 Task: Check your calendar for any meetings on June 22, 2023, and read the email about email etiquette guidelines.
Action: Mouse moved to (20, 40)
Screenshot: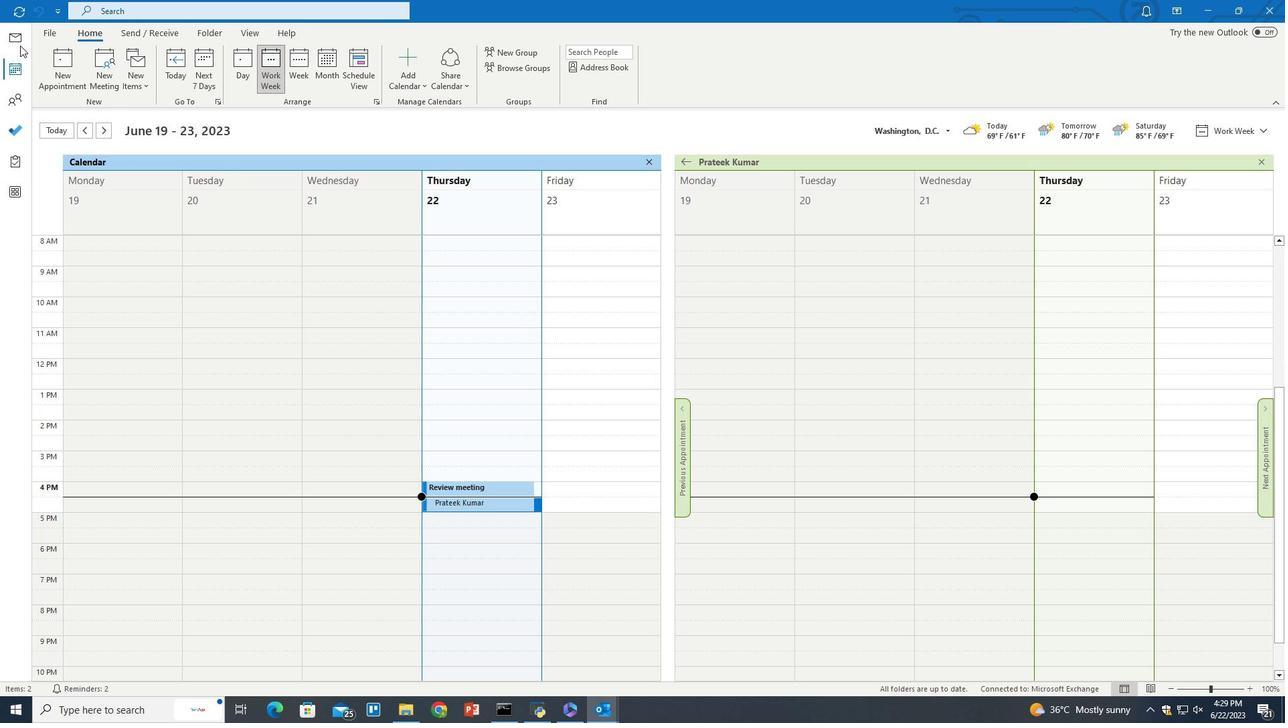 
Action: Mouse pressed left at (20, 40)
Screenshot: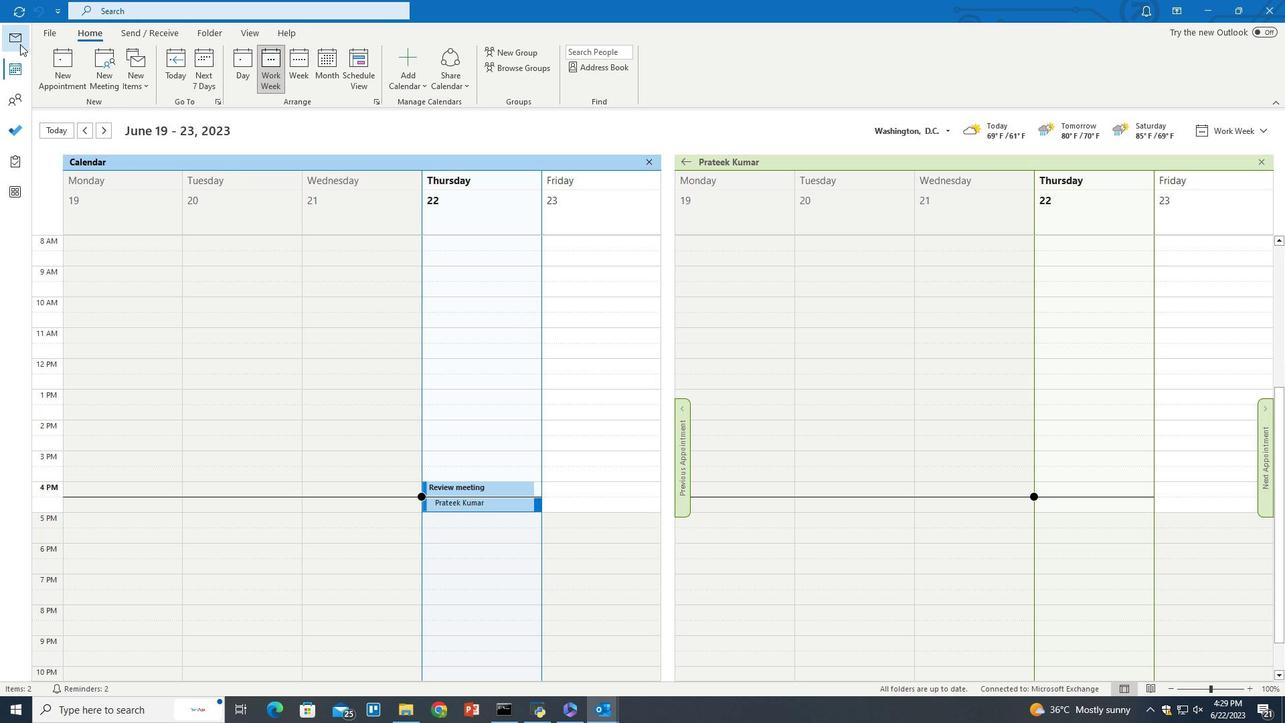 
Action: Mouse moved to (253, 33)
Screenshot: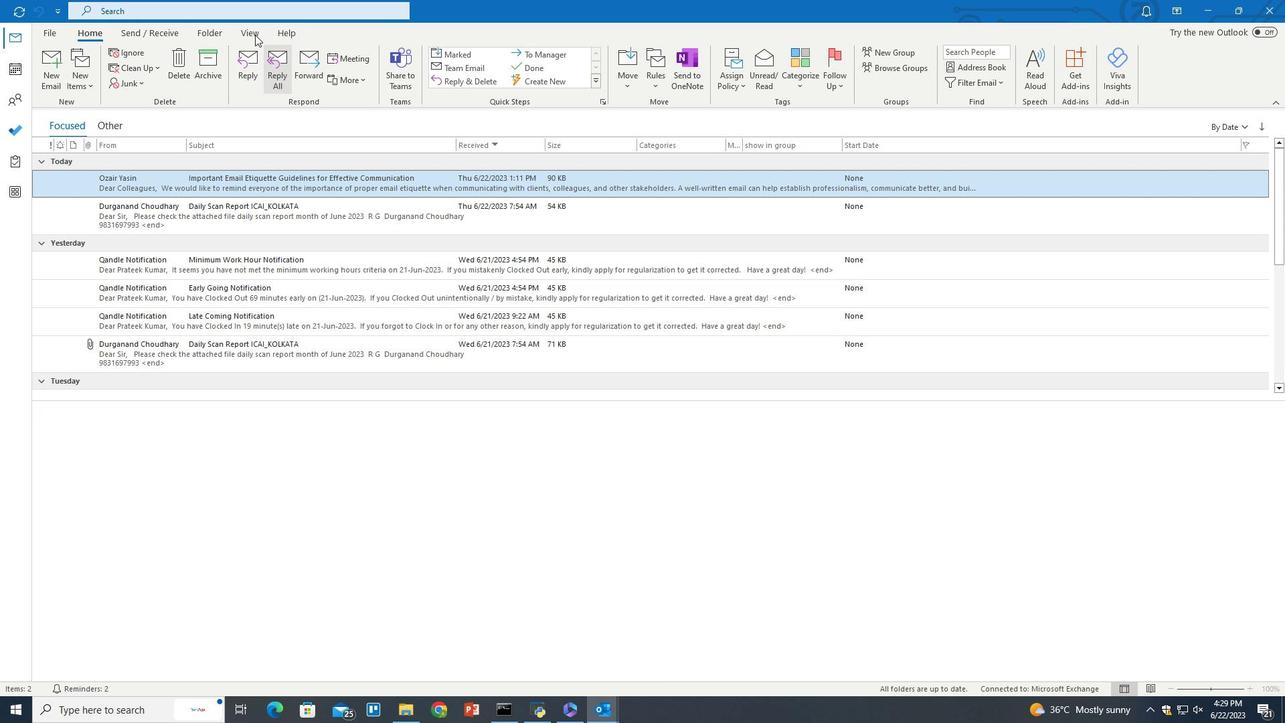 
Action: Mouse pressed left at (253, 33)
Screenshot: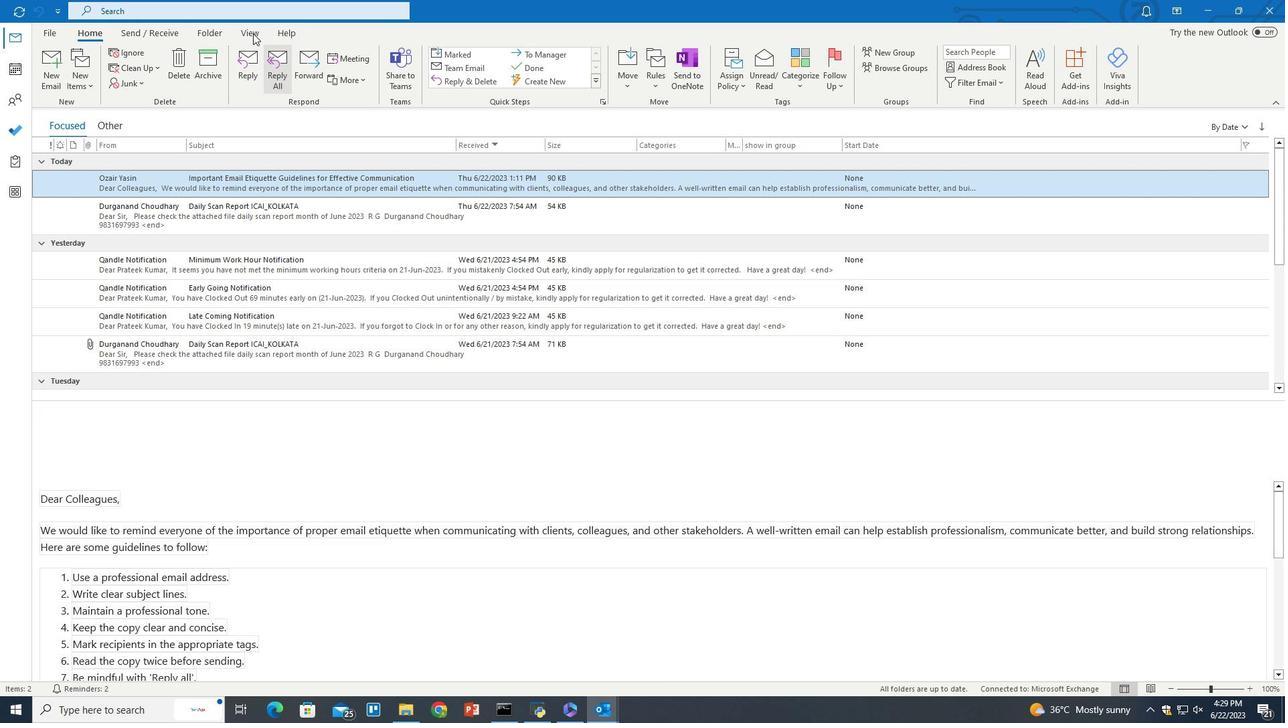 
Action: Mouse moved to (1094, 83)
Screenshot: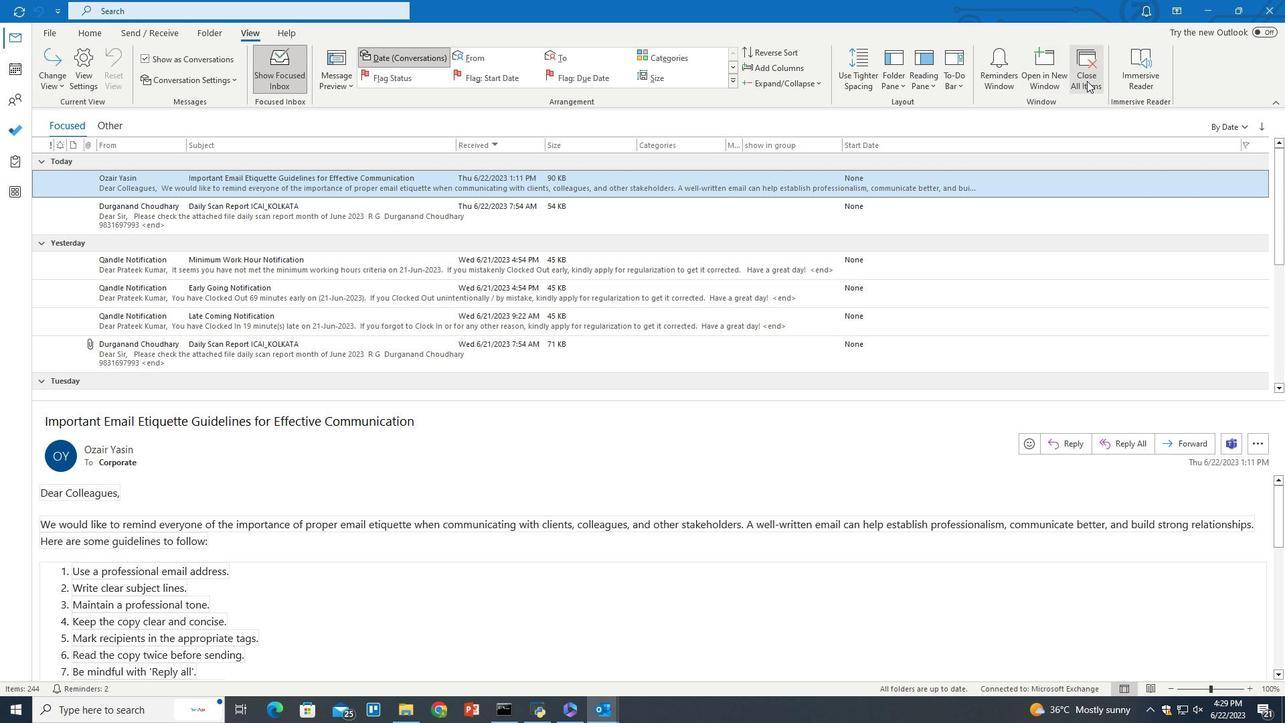 
Action: Mouse pressed left at (1094, 83)
Screenshot: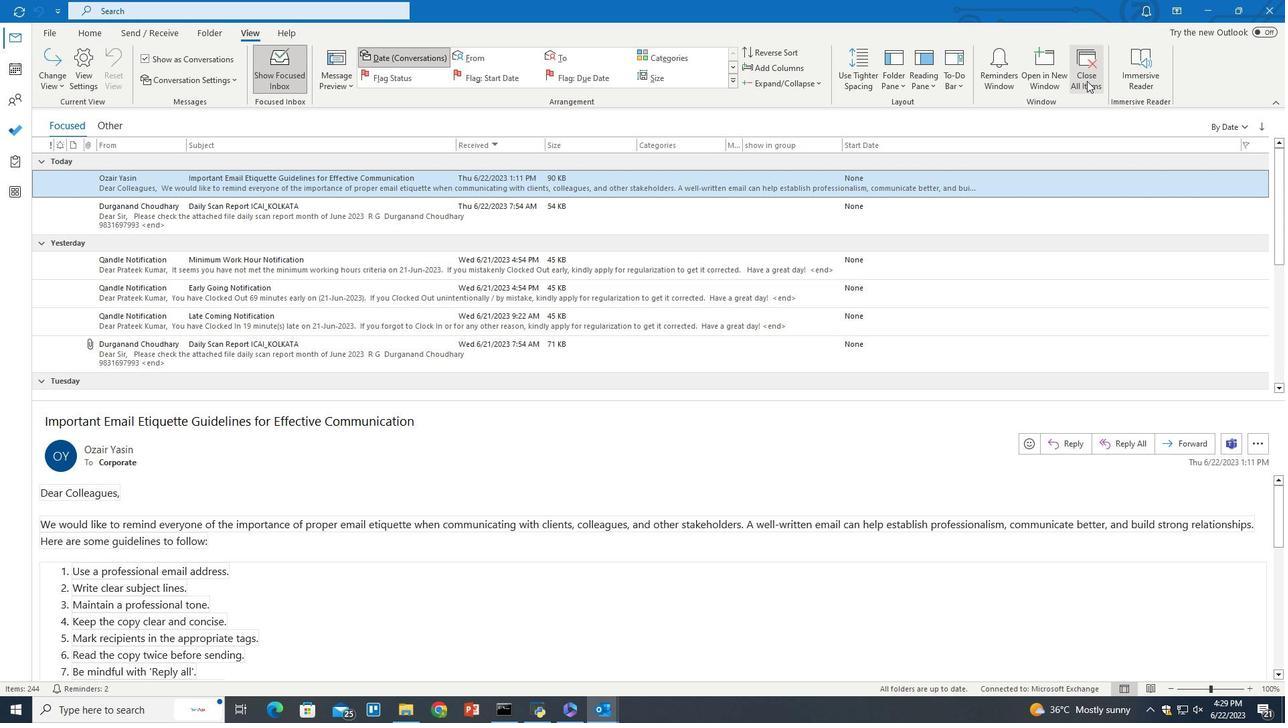
